 Task: Enable interaction limits for 1 month only for repository collaborators in the organization "Mark56771".
Action: Mouse moved to (911, 70)
Screenshot: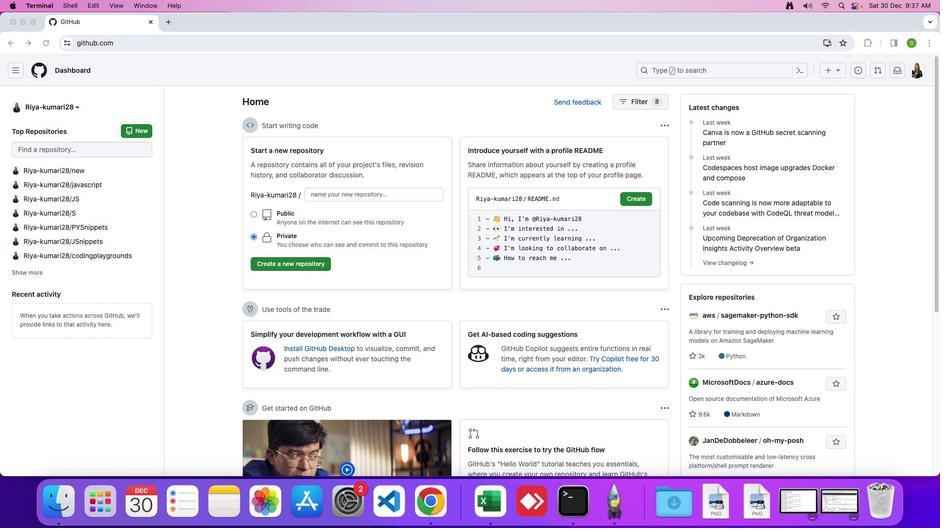 
Action: Mouse pressed left at (911, 70)
Screenshot: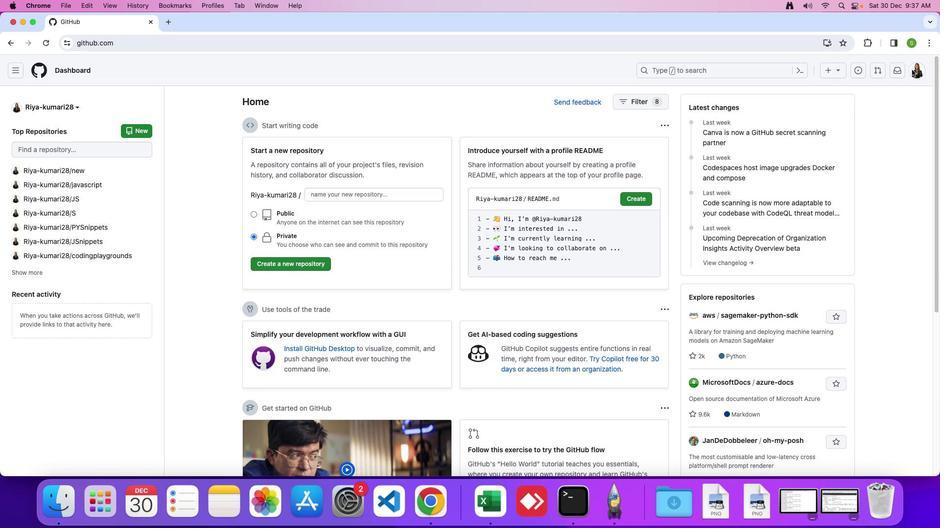 
Action: Mouse moved to (919, 67)
Screenshot: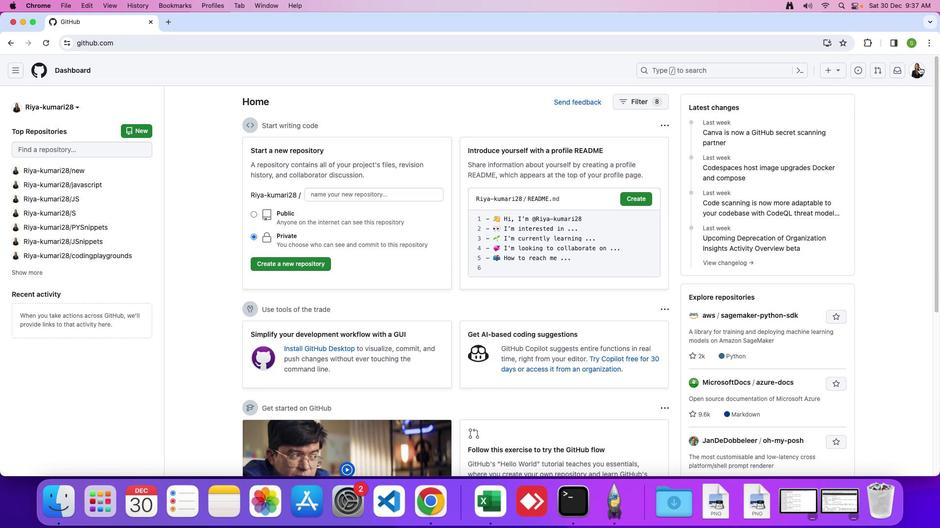 
Action: Mouse pressed left at (919, 67)
Screenshot: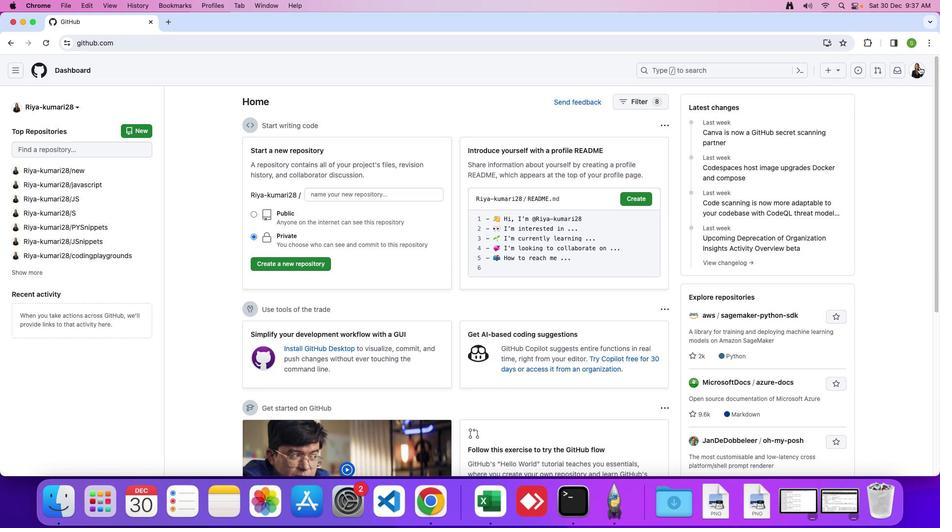 
Action: Mouse moved to (841, 189)
Screenshot: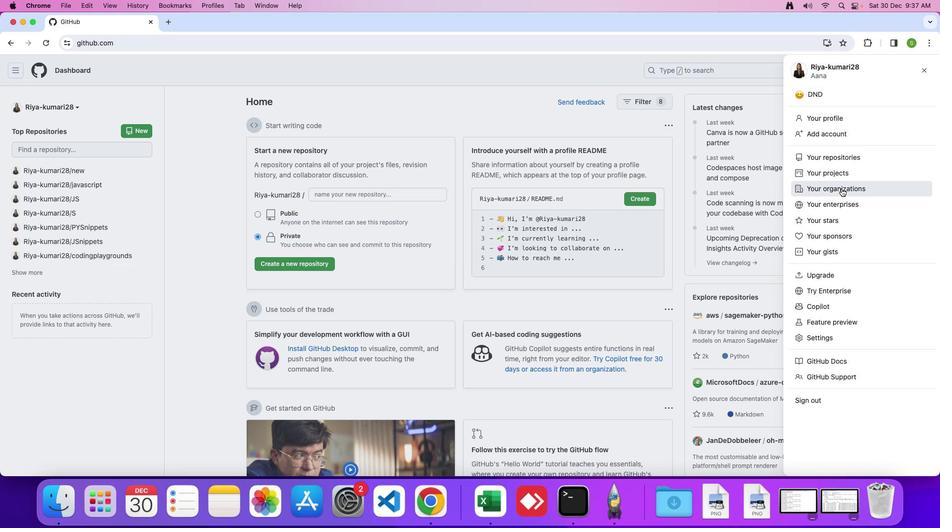 
Action: Mouse pressed left at (841, 189)
Screenshot: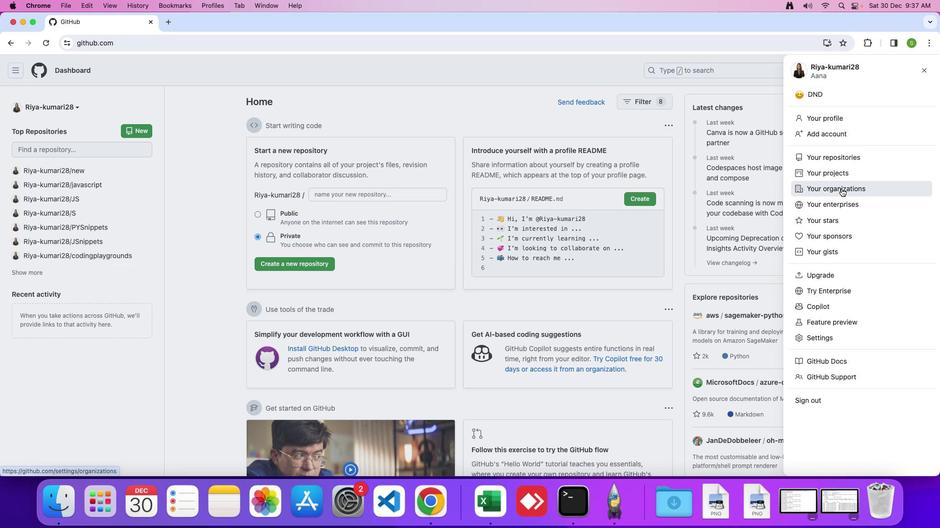 
Action: Mouse moved to (719, 203)
Screenshot: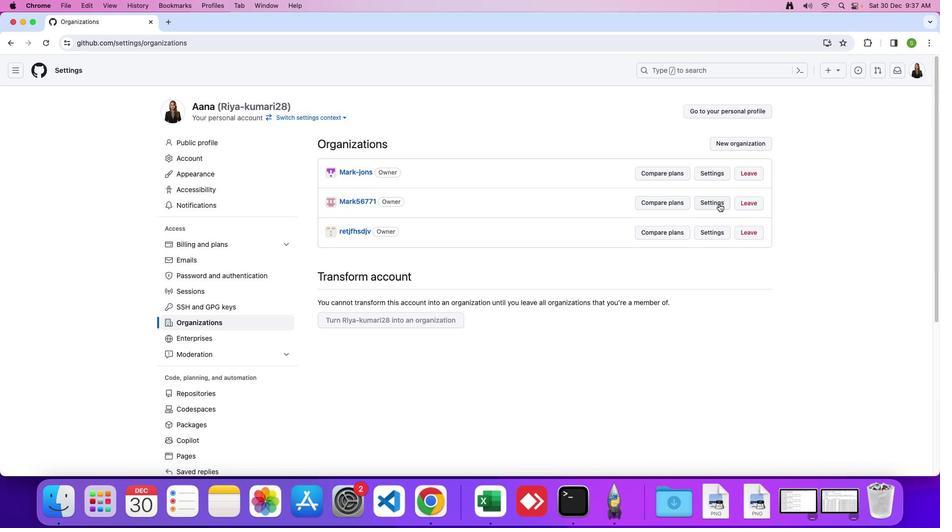 
Action: Mouse pressed left at (719, 203)
Screenshot: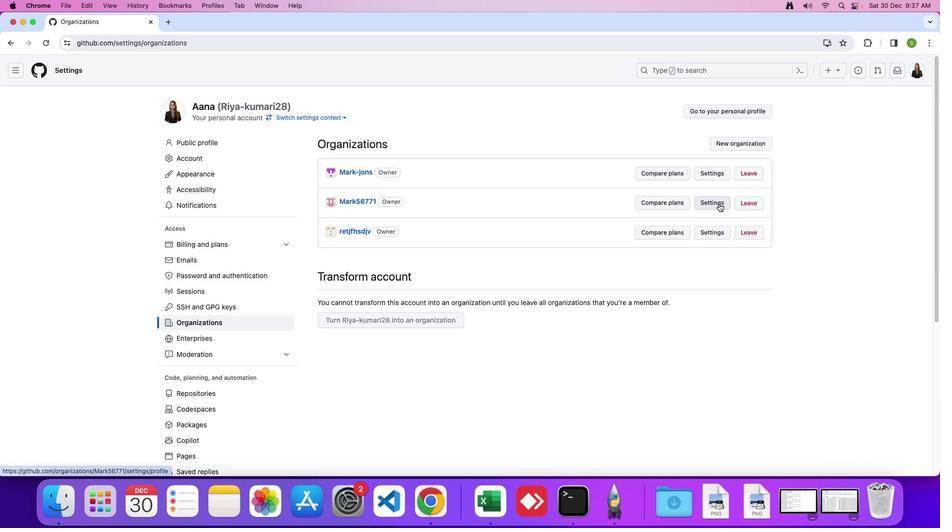 
Action: Mouse moved to (288, 263)
Screenshot: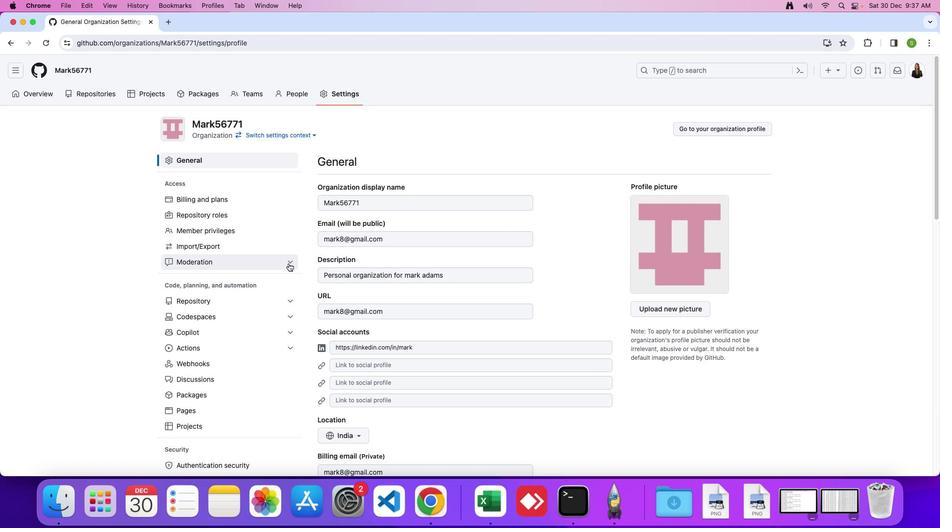 
Action: Mouse pressed left at (288, 263)
Screenshot: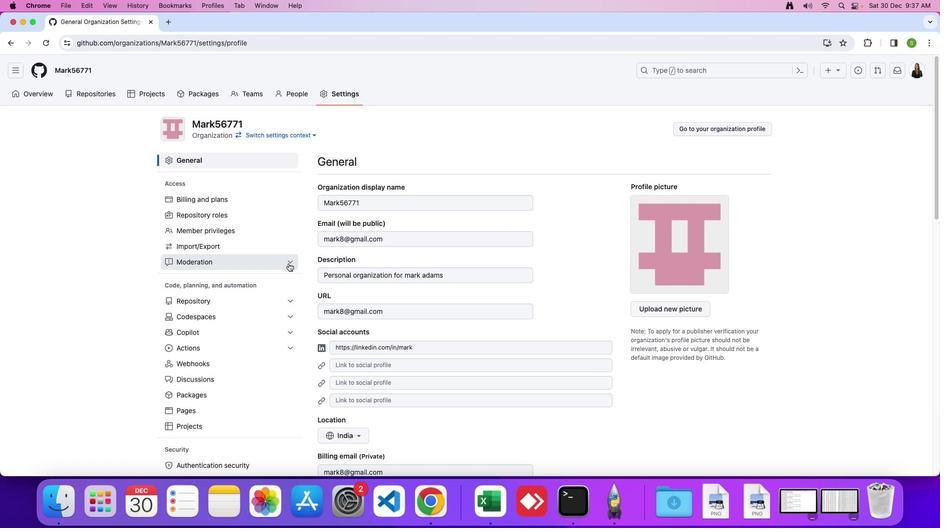 
Action: Mouse moved to (266, 295)
Screenshot: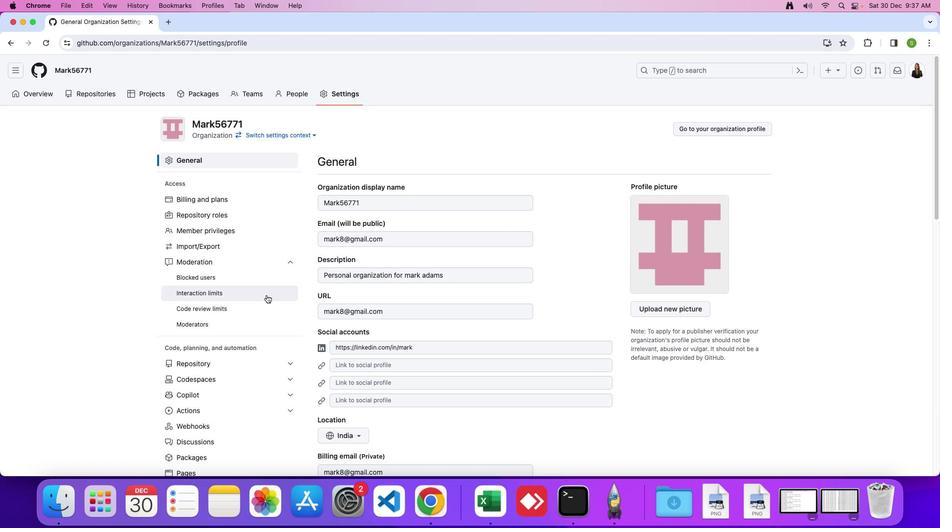 
Action: Mouse pressed left at (266, 295)
Screenshot: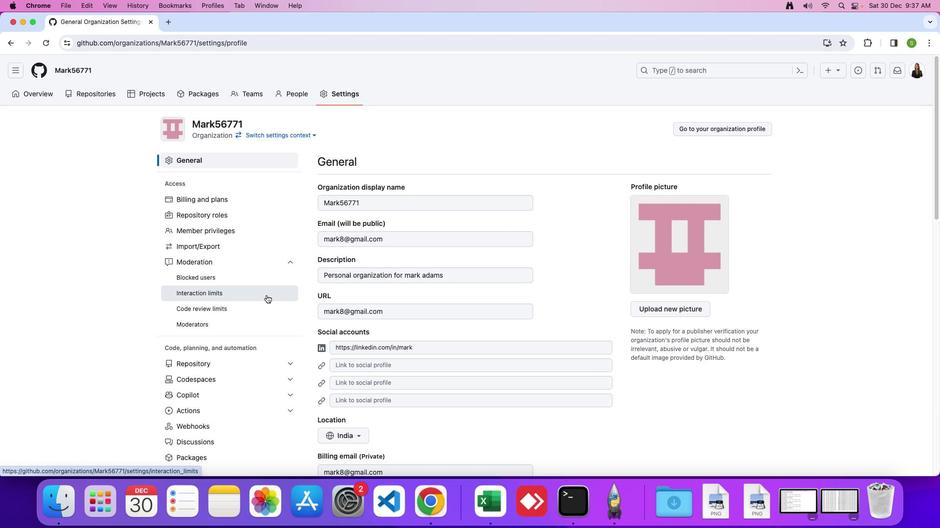 
Action: Mouse moved to (747, 368)
Screenshot: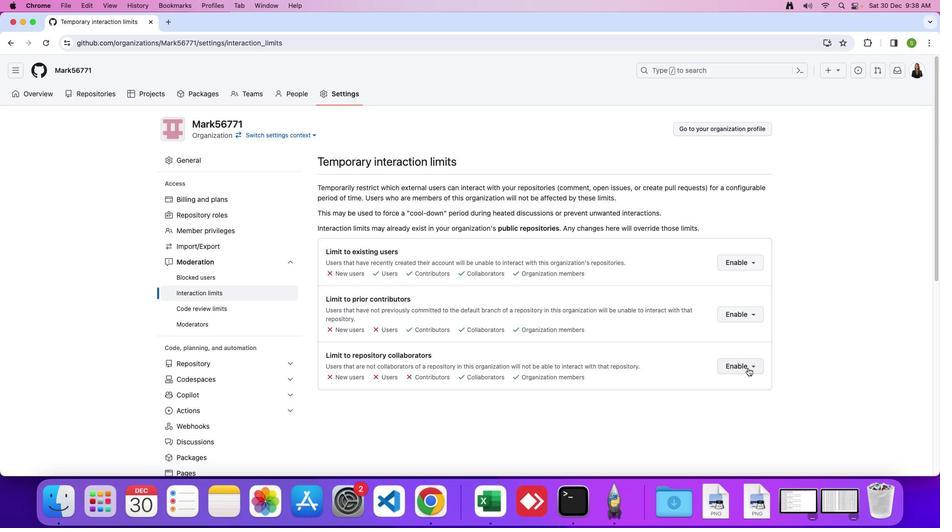 
Action: Mouse pressed left at (747, 368)
Screenshot: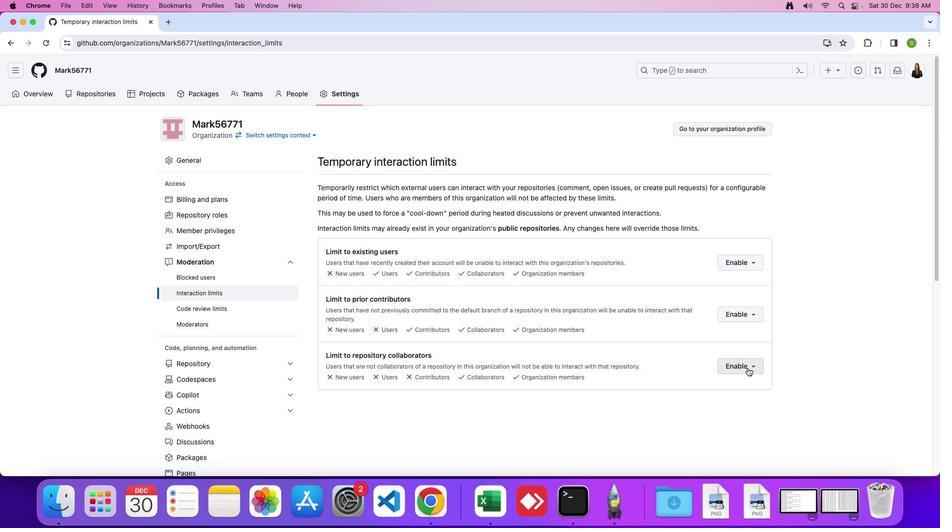 
Action: Mouse moved to (681, 450)
Screenshot: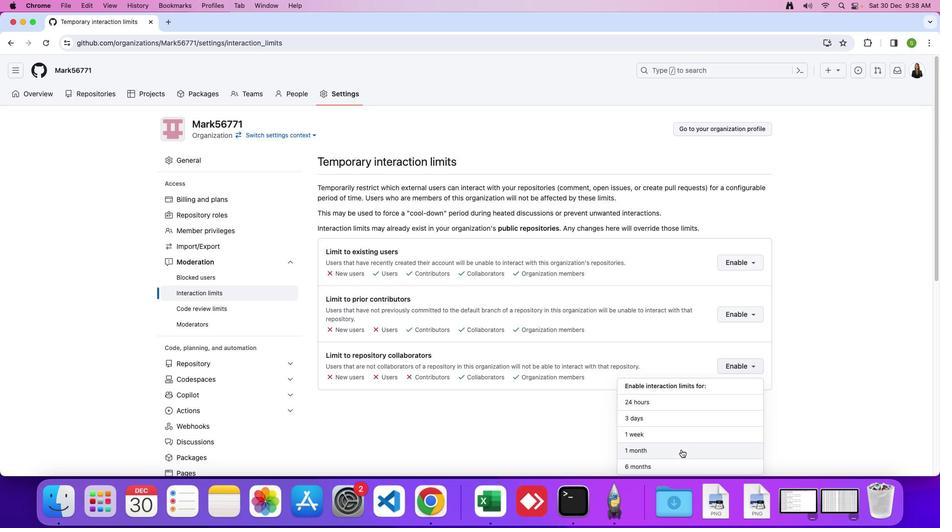 
Action: Mouse pressed left at (681, 450)
Screenshot: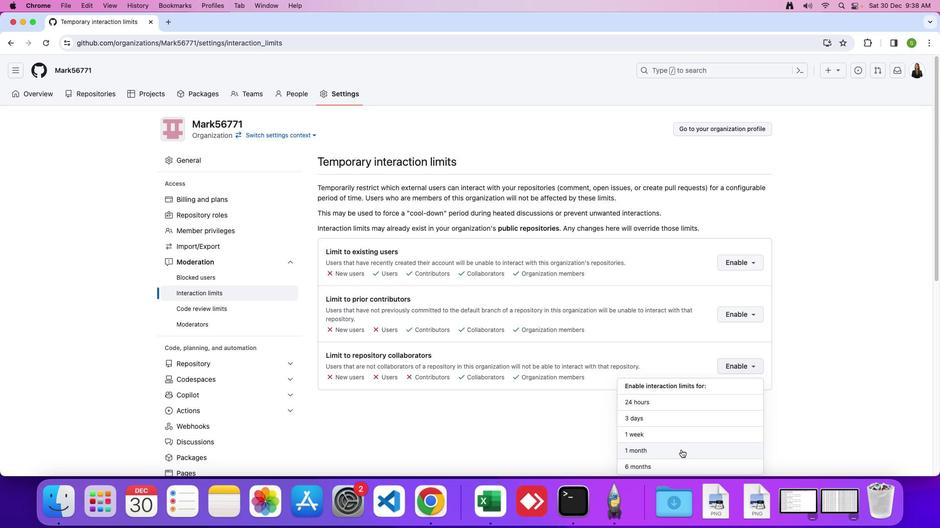 
Action: Mouse moved to (677, 429)
Screenshot: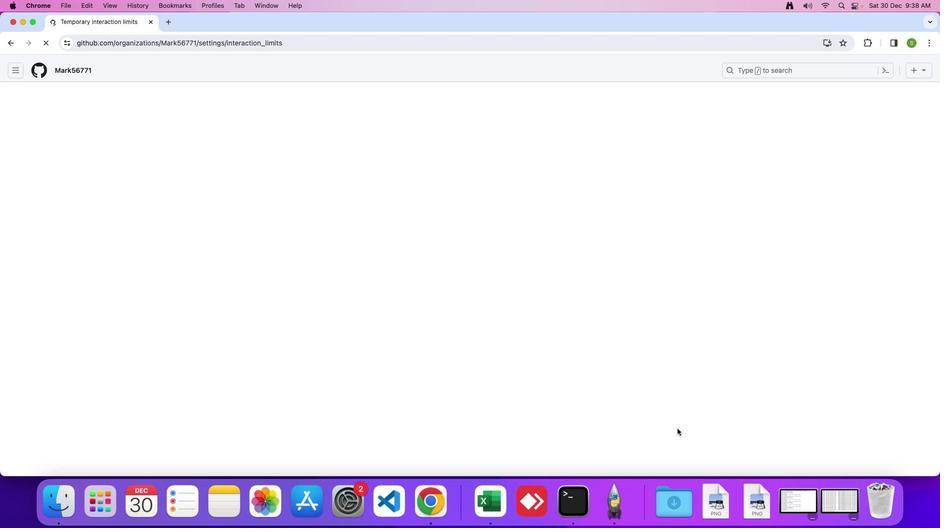 
